 Task: Select the workspace "Agenda".
Action: Mouse moved to (259, 49)
Screenshot: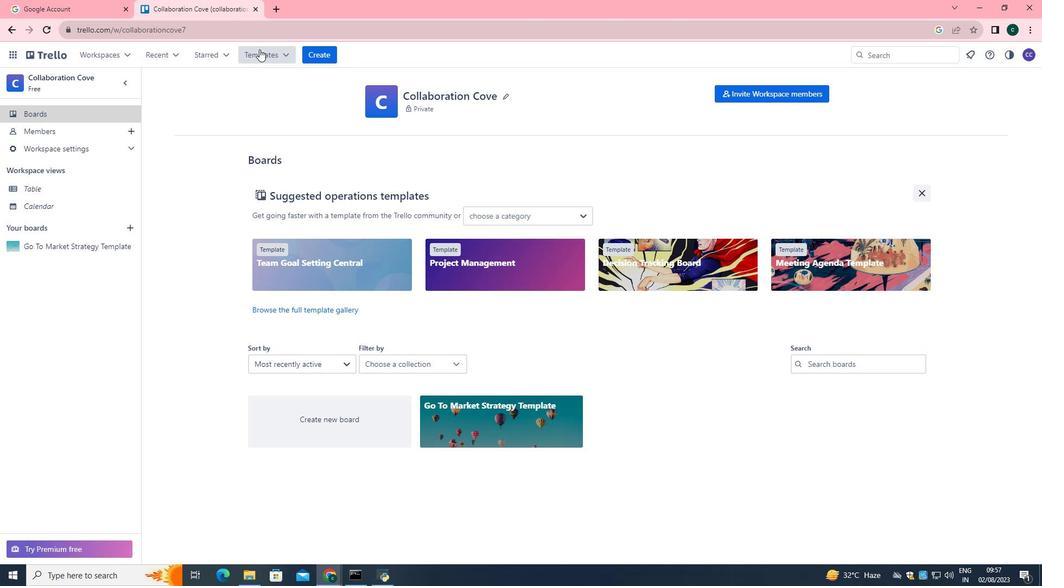 
Action: Mouse pressed left at (259, 49)
Screenshot: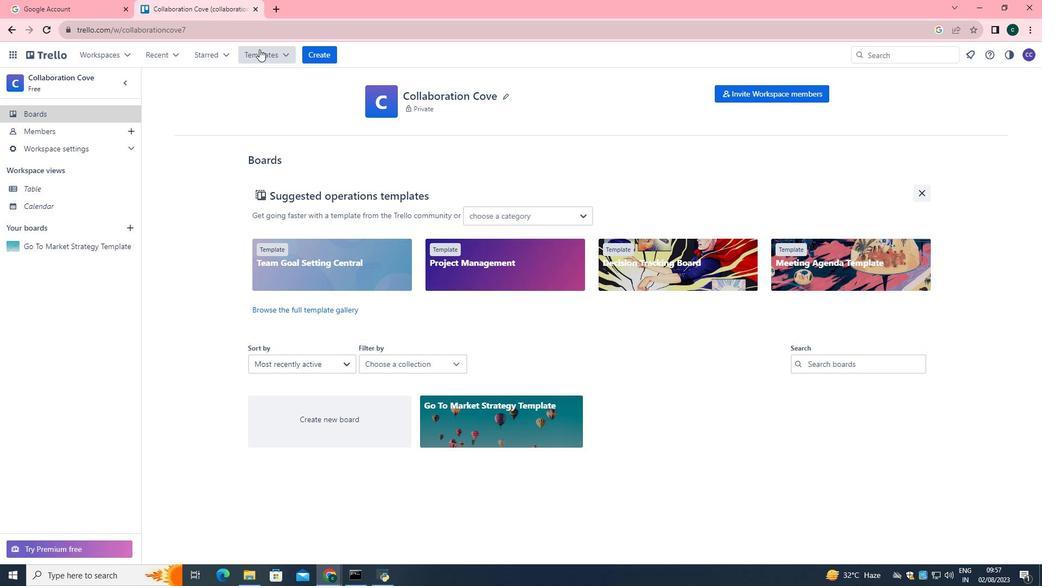 
Action: Mouse moved to (301, 291)
Screenshot: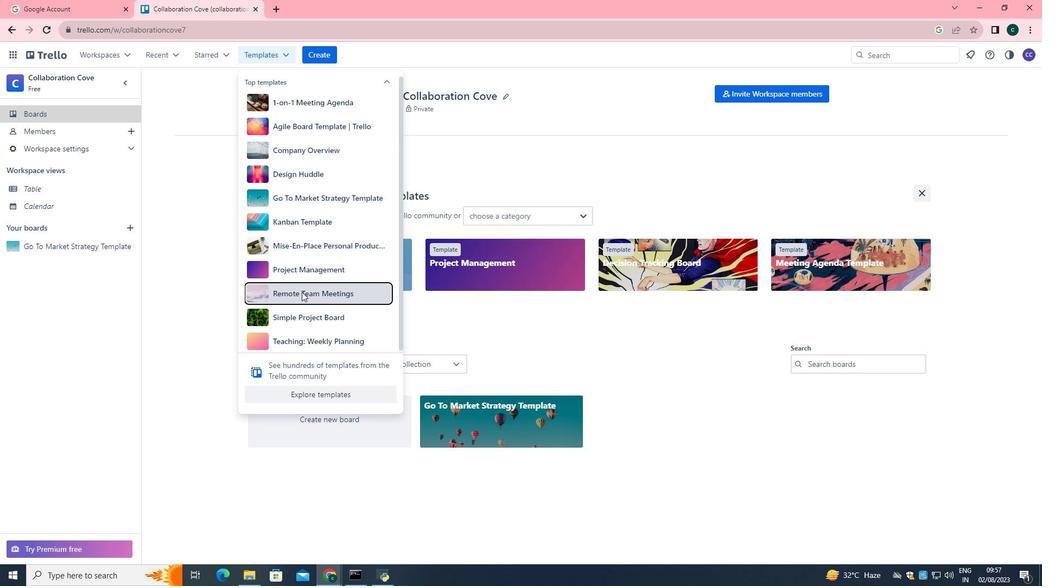 
Action: Mouse pressed left at (301, 291)
Screenshot: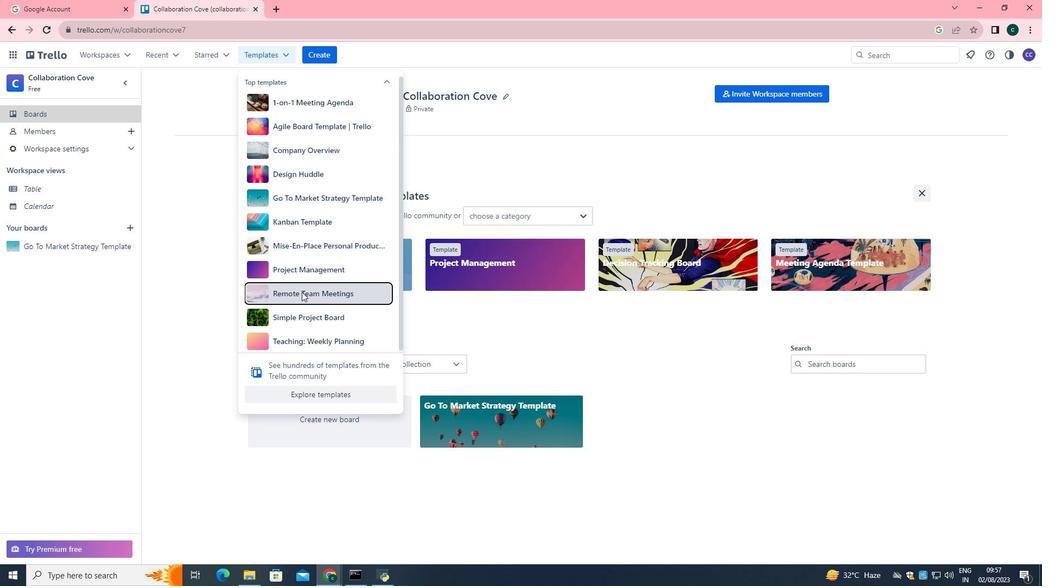 
Action: Mouse moved to (329, 216)
Screenshot: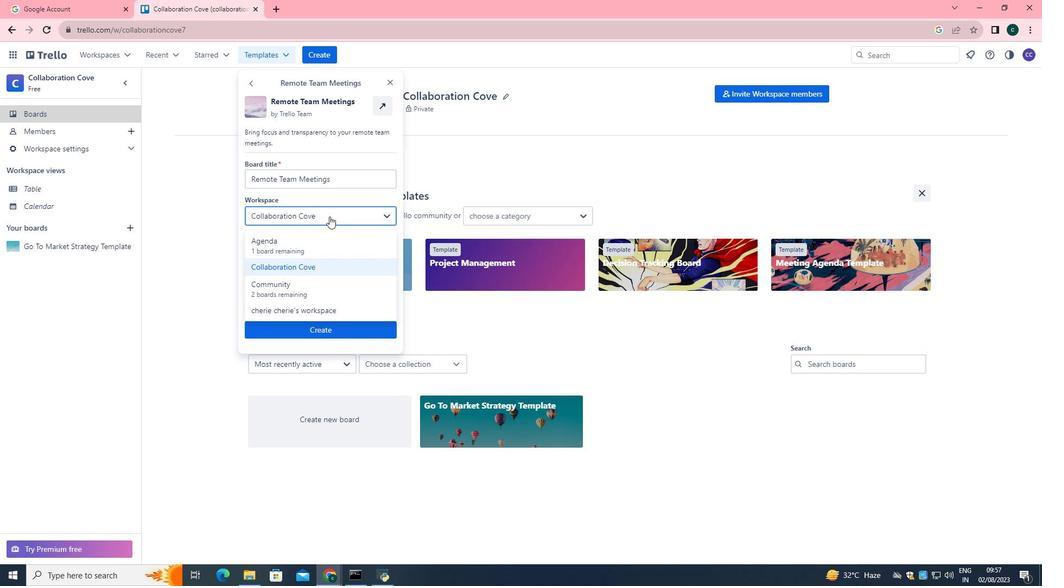 
Action: Mouse pressed left at (329, 216)
Screenshot: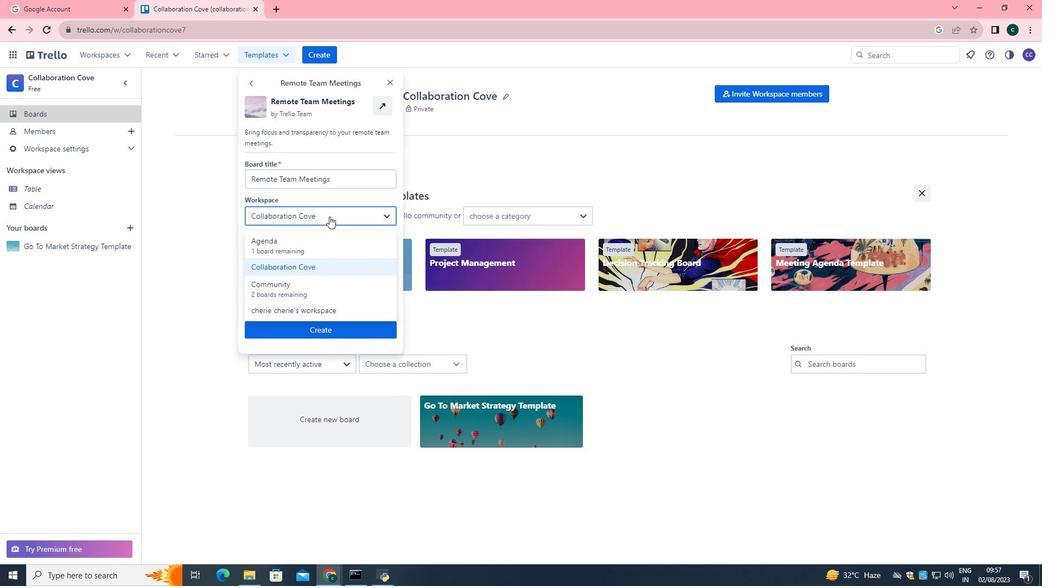 
Action: Mouse moved to (325, 240)
Screenshot: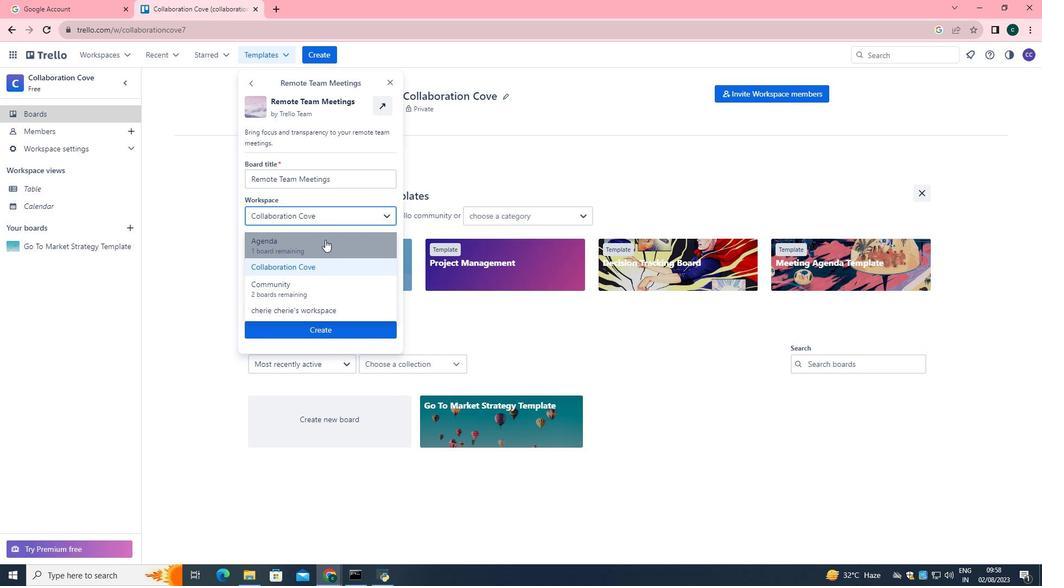 
Action: Mouse pressed left at (325, 240)
Screenshot: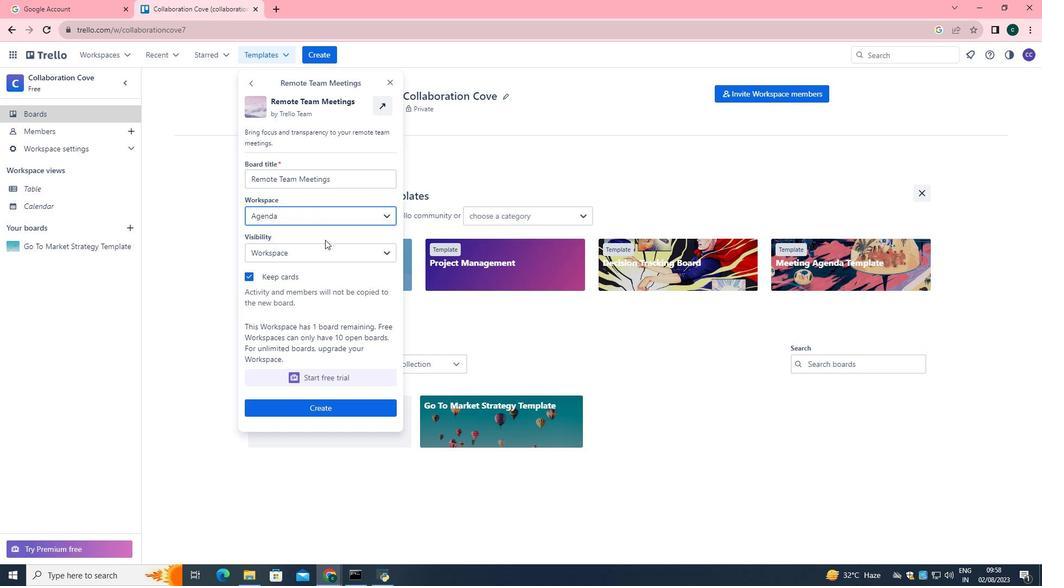 
